 Task: Add an event with the title Second Deadline Reminder, date '2024/03/12', time 7:30 AM to 9:30 AMand add a description: Participants will explore the core principles and foundations of effective leadership, including establishing a clear vision, setting goals, and inspiring others to achieve success. They will learn how to balance the needs of the team with organizational objectives.Select event color  Banana . Add location for the event as: 987 Arc de Triomphe, Paris, France, logged in from the account softage.5@softage.netand send the event invitation to softage.9@softage.net and softage.10@softage.net. Set a reminder for the event Daily
Action: Mouse moved to (58, 95)
Screenshot: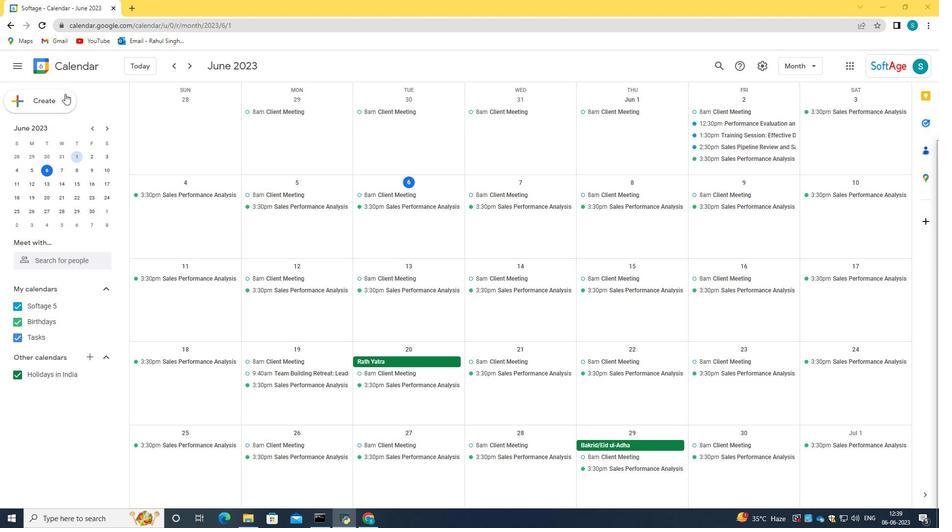 
Action: Mouse pressed left at (58, 95)
Screenshot: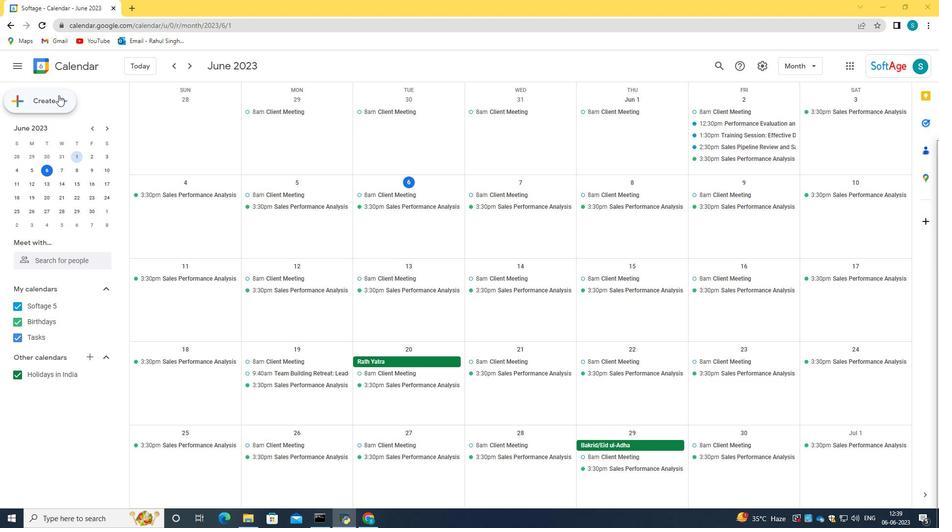 
Action: Mouse moved to (61, 127)
Screenshot: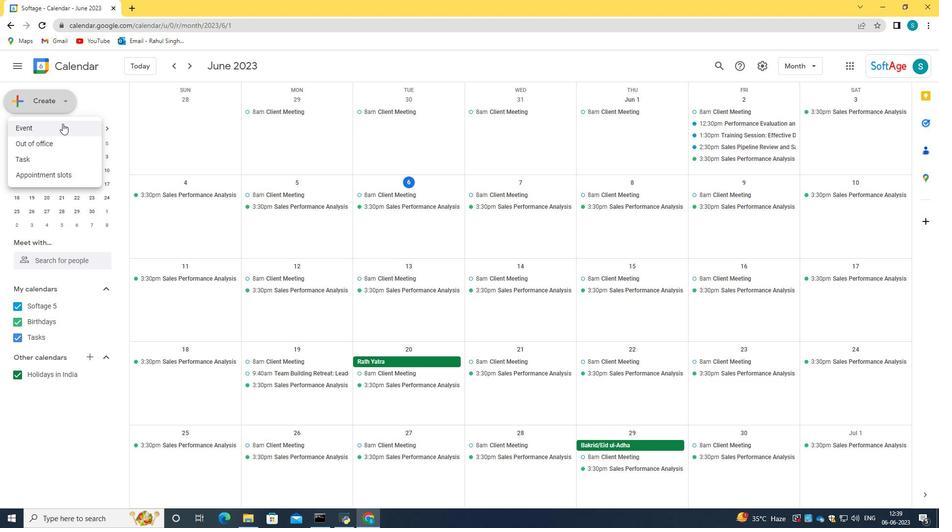 
Action: Mouse pressed left at (61, 127)
Screenshot: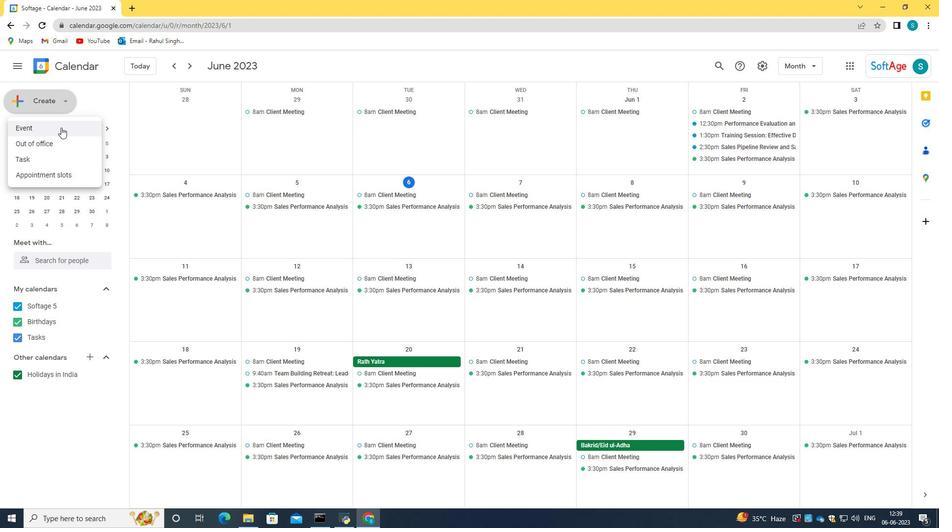 
Action: Mouse moved to (502, 348)
Screenshot: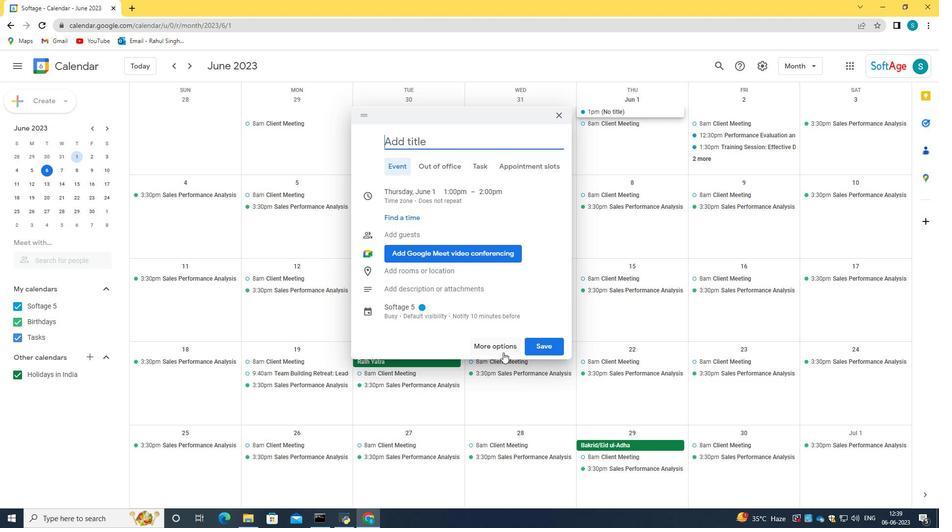
Action: Mouse pressed left at (502, 348)
Screenshot: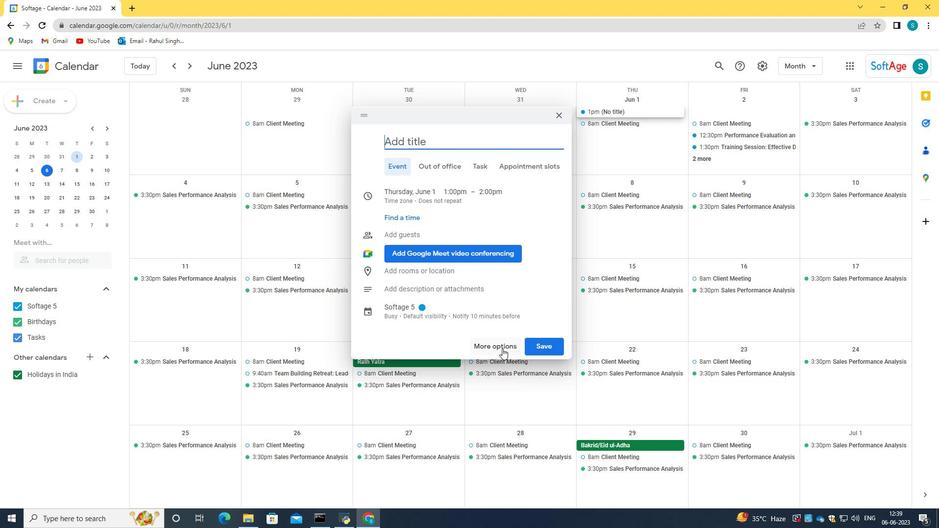 
Action: Mouse moved to (154, 71)
Screenshot: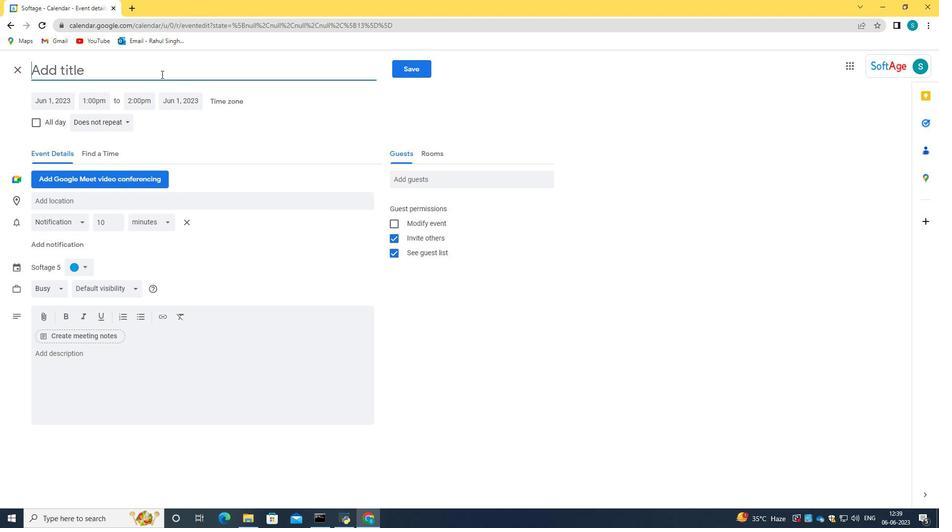 
Action: Mouse pressed left at (154, 71)
Screenshot: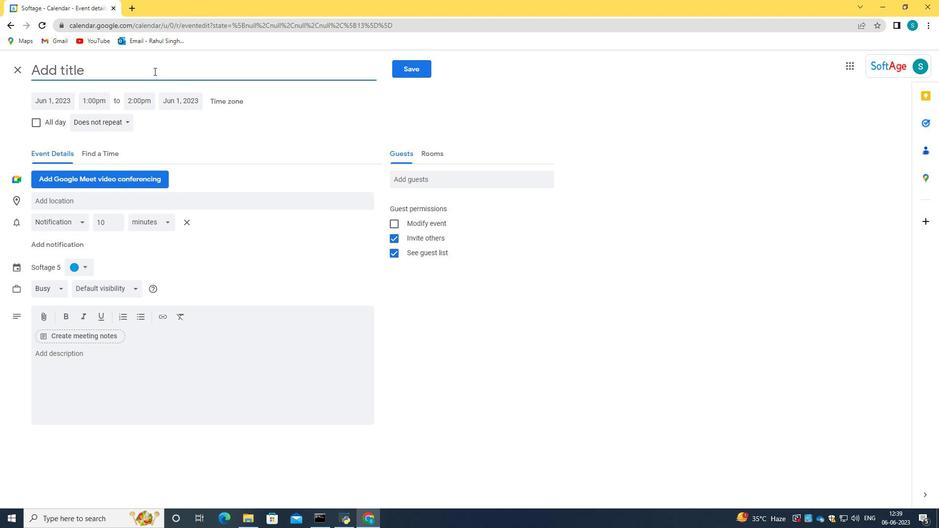 
Action: Key pressed <Key.caps_lock>S<Key.caps_lock>econd<Key.space><Key.caps_lock>D<Key.caps_lock>eadline<Key.space><Key.caps_lock>R<Key.caps_lock>eminder
Screenshot: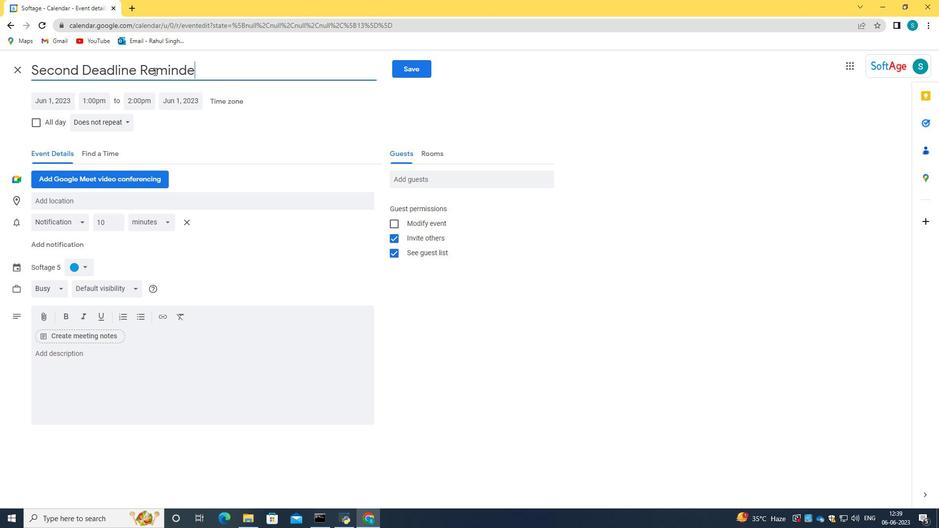 
Action: Mouse moved to (53, 100)
Screenshot: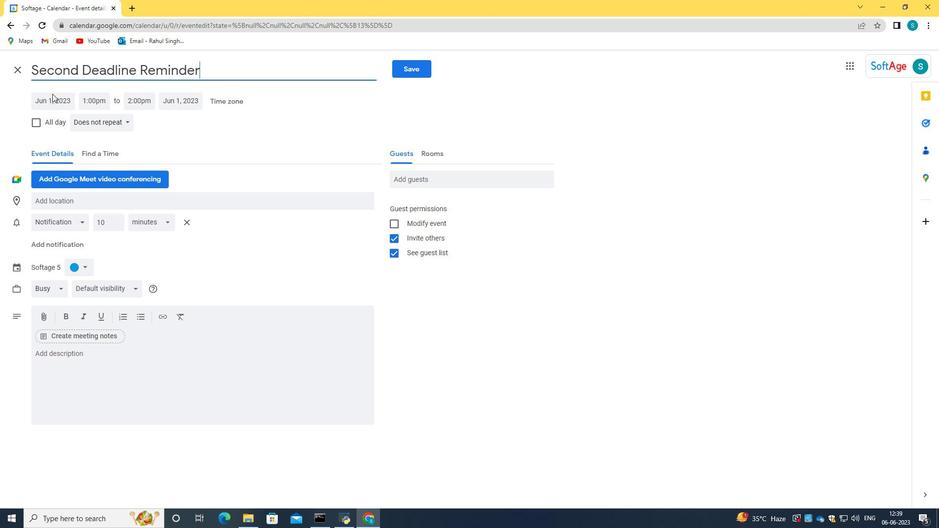 
Action: Mouse pressed left at (53, 100)
Screenshot: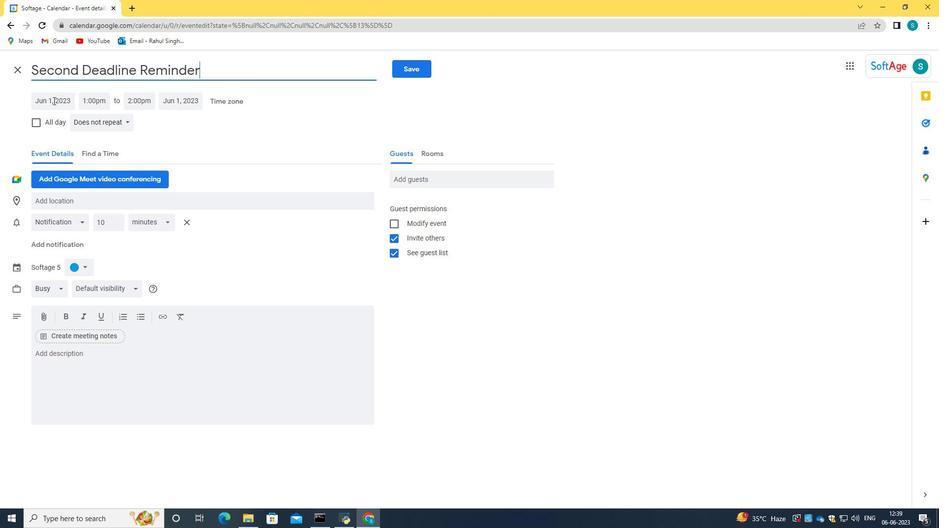 
Action: Key pressed 2024/03/12<Key.tab>07<Key.shift_r>:30<Key.space>am<Key.tab>09<Key.shift_r>:30am
Screenshot: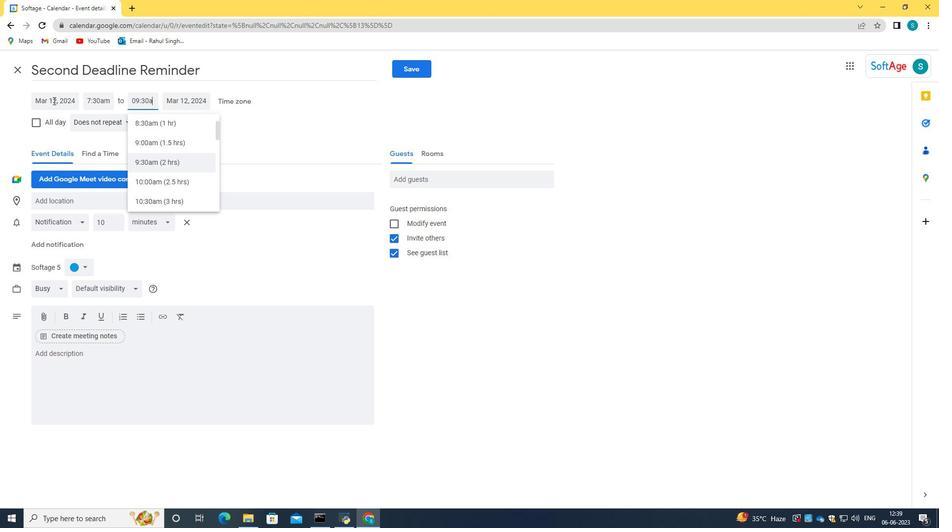 
Action: Mouse moved to (143, 163)
Screenshot: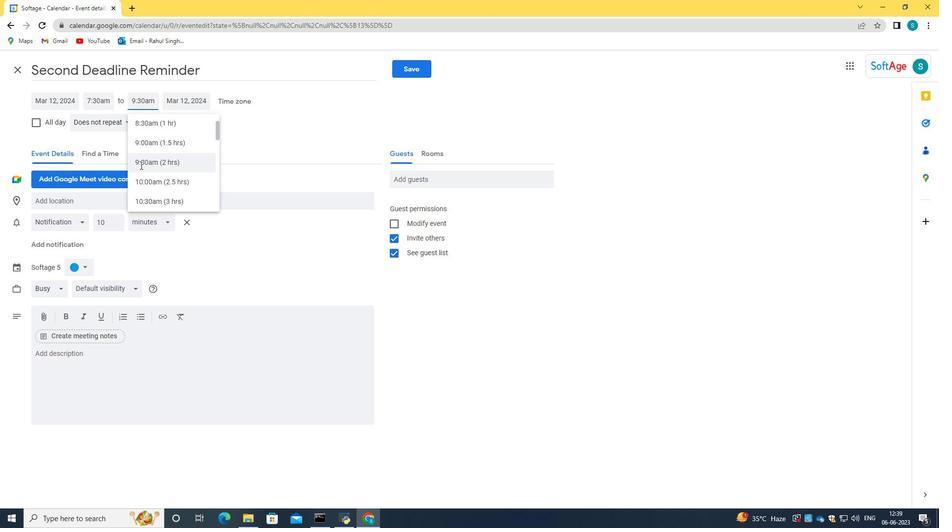 
Action: Mouse pressed left at (143, 163)
Screenshot: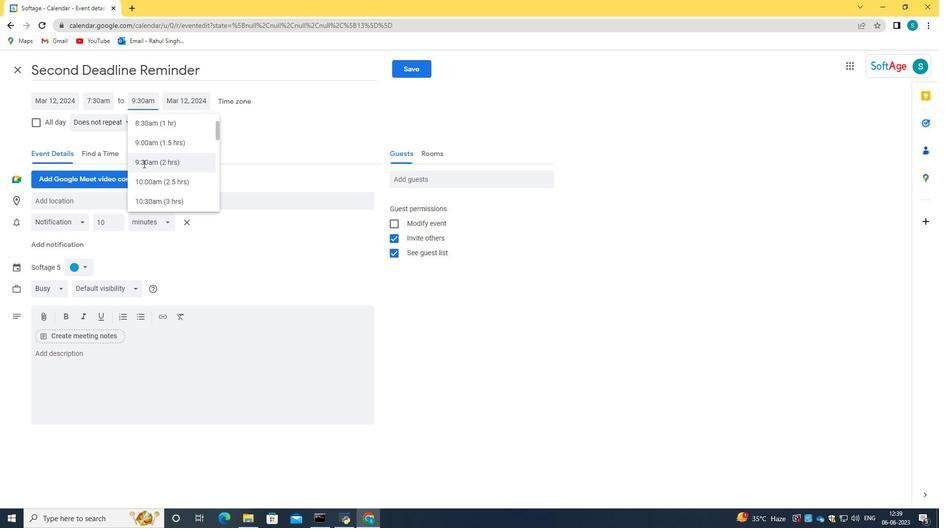 
Action: Mouse moved to (142, 374)
Screenshot: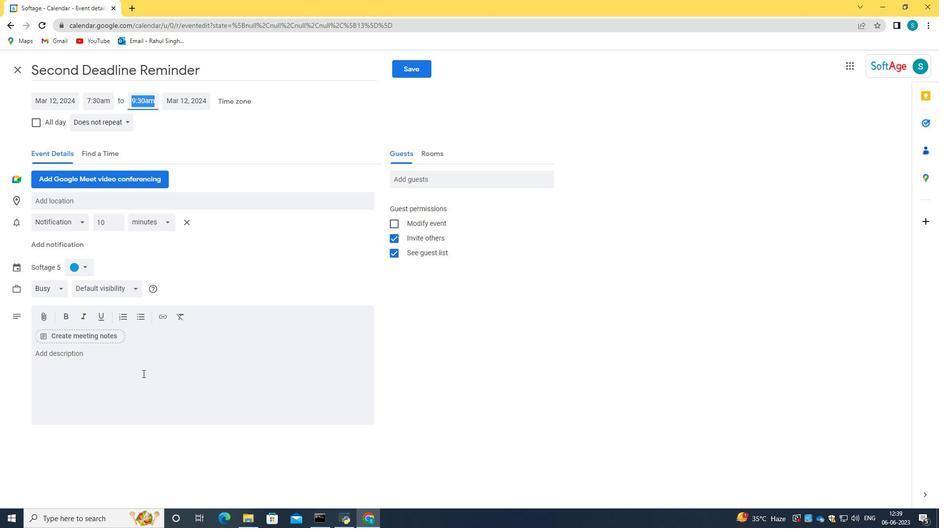 
Action: Mouse pressed left at (142, 374)
Screenshot: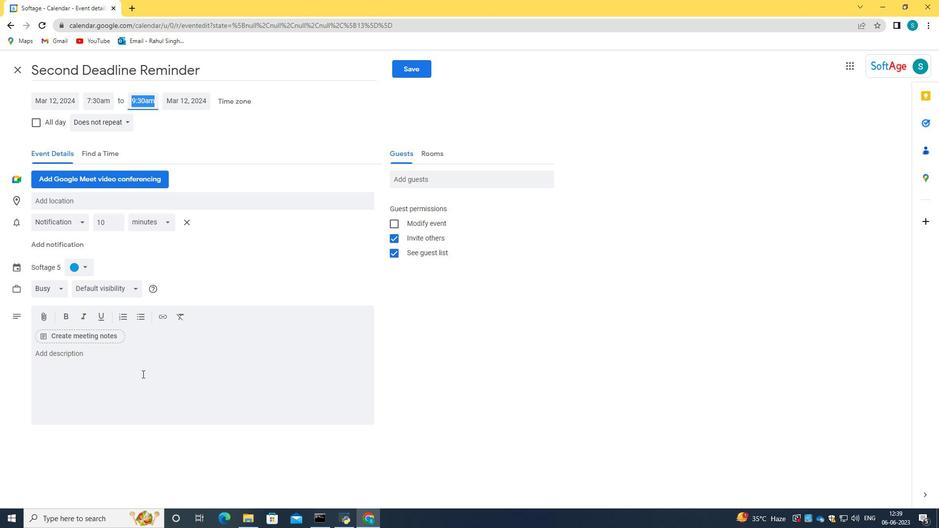 
Action: Key pressed <Key.caps_lock>P<Key.caps_lock>articipants<Key.space>will<Key.space>explore<Key.space>the<Key.space>core<Key.space>principles<Key.space>and<Key.space>foundations<Key.space>of<Key.space>effective<Key.space>leadership,<Key.space>including<Key.space>establishing<Key.space>a<Key.space>clear<Key.space>vision,<Key.space>setting<Key.space>goals,<Key.space>and<Key.space>inspiritn<Key.space>o<Key.backspace><Key.backspace><Key.backspace><Key.backspace>ng<Key.space>others<Key.space>to<Key.space>achive<Key.space><Key.backspace><Key.backspace><Key.backspace><Key.backspace>ieve<Key.space>success.<Key.space><Key.caps_lock>T<Key.caps_lock>hey<Key.space>will<Key.space>learn<Key.space>how<Key.space>to<Key.space>balan<Key.backspace>nce<Key.space>the<Key.space>needs<Key.space>of<Key.space>the<Key.space>team<Key.space>with<Key.space>organizational<Key.space>objectives.
Screenshot: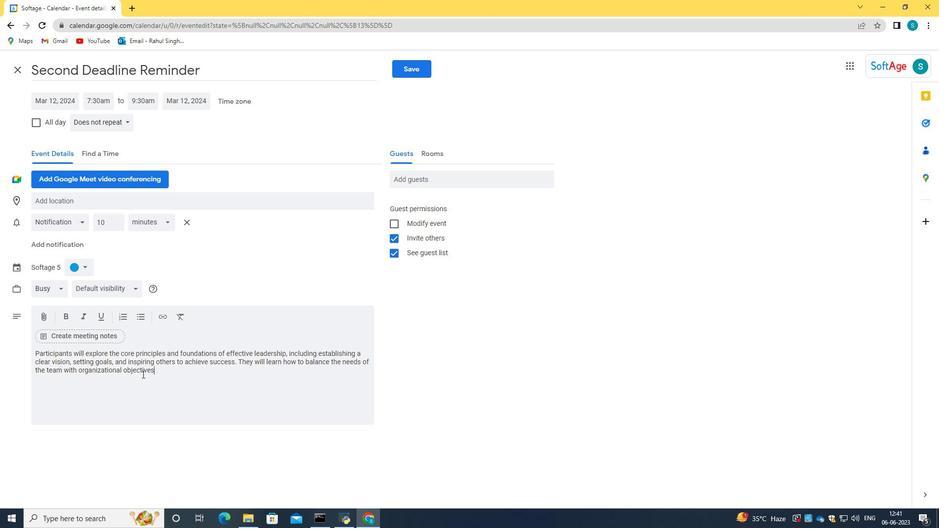 
Action: Mouse moved to (79, 269)
Screenshot: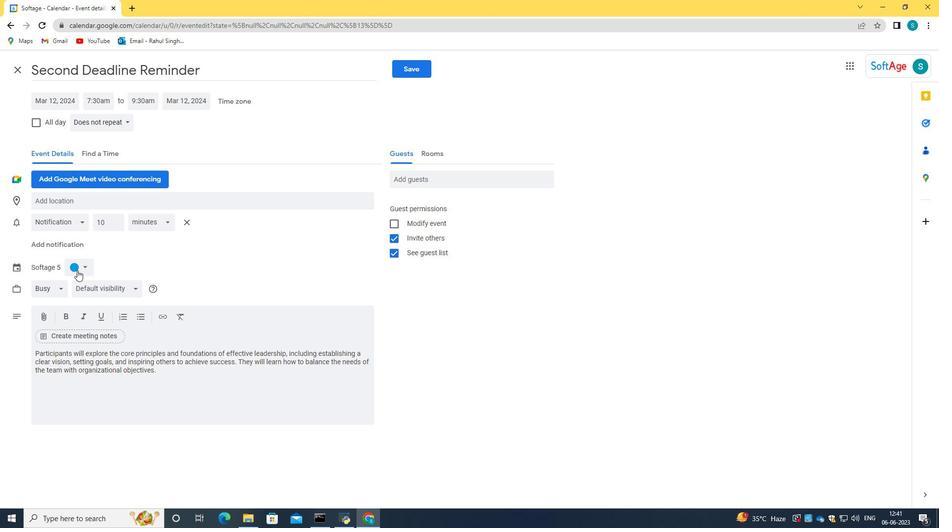 
Action: Mouse pressed left at (79, 269)
Screenshot: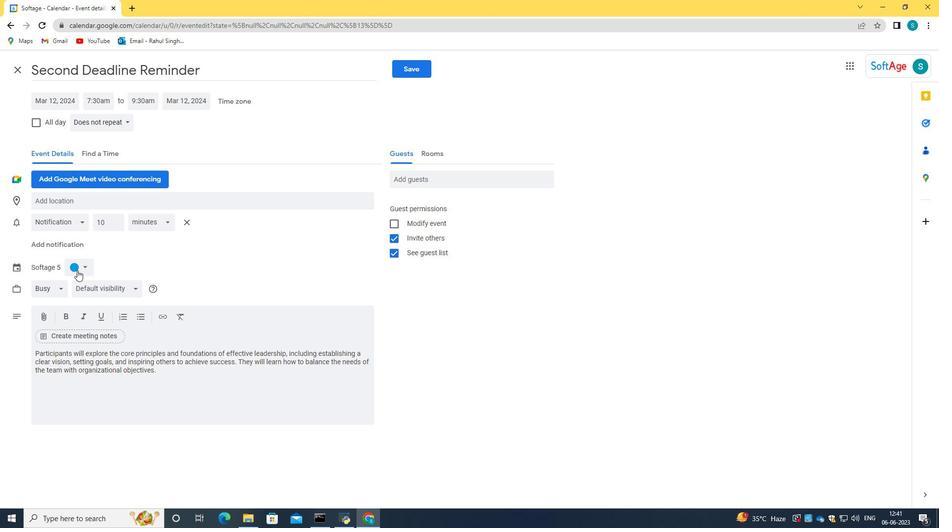 
Action: Mouse moved to (87, 278)
Screenshot: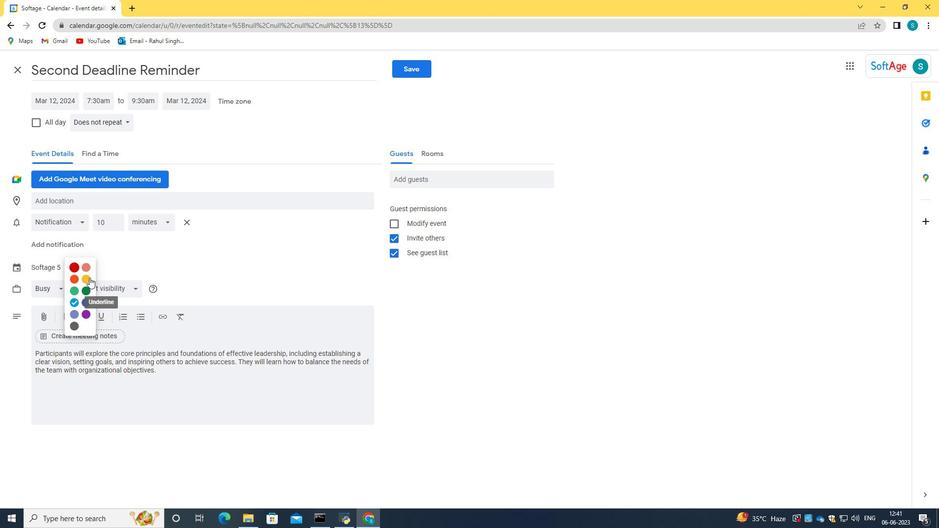 
Action: Mouse pressed left at (87, 278)
Screenshot: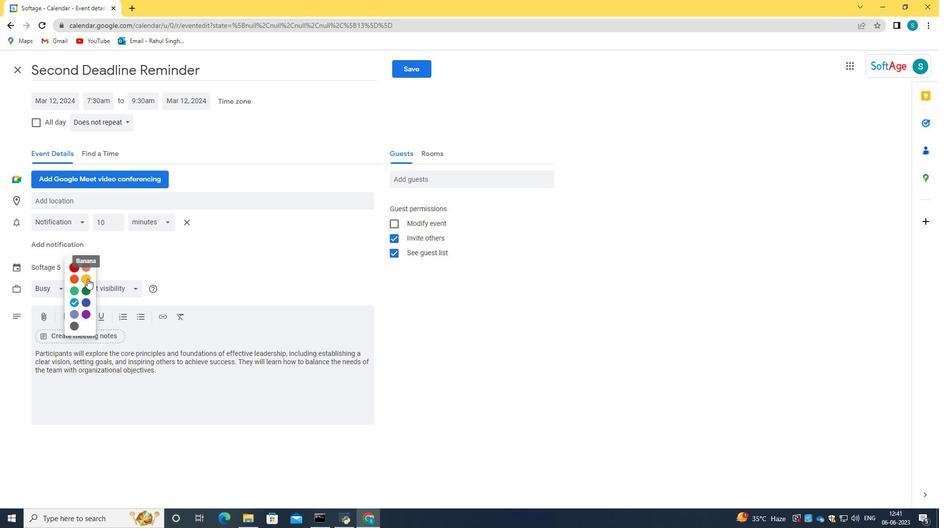
Action: Mouse moved to (102, 204)
Screenshot: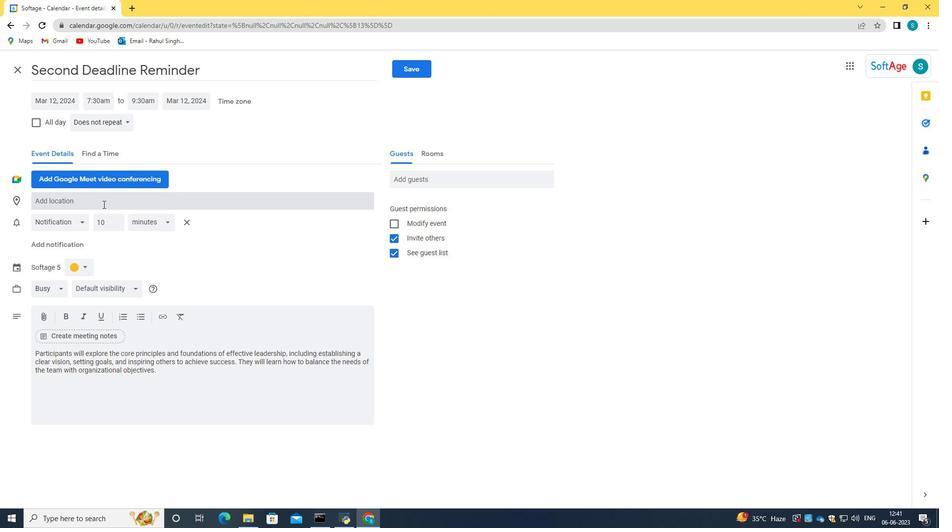 
Action: Mouse pressed left at (102, 204)
Screenshot: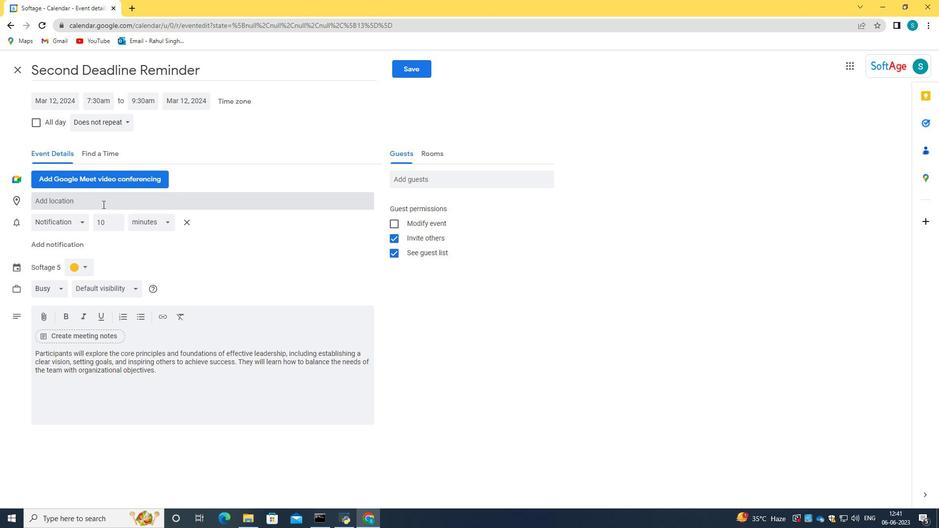 
Action: Key pressed 987<Key.space><Key.caps_lock>A<Key.caps_lock>rc<Key.space>de<Key.space><Key.caps_lock>T<Key.caps_lock>riomphe,<Key.space><Key.caps_lock>P<Key.caps_lock>aris,<Key.space><Key.caps_lock>F<Key.caps_lock>rance<Key.enter>
Screenshot: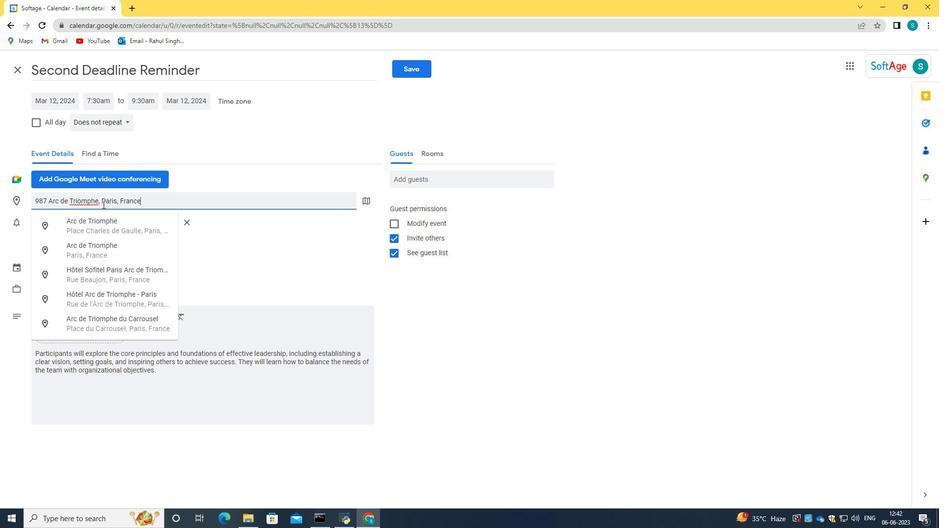 
Action: Mouse moved to (428, 182)
Screenshot: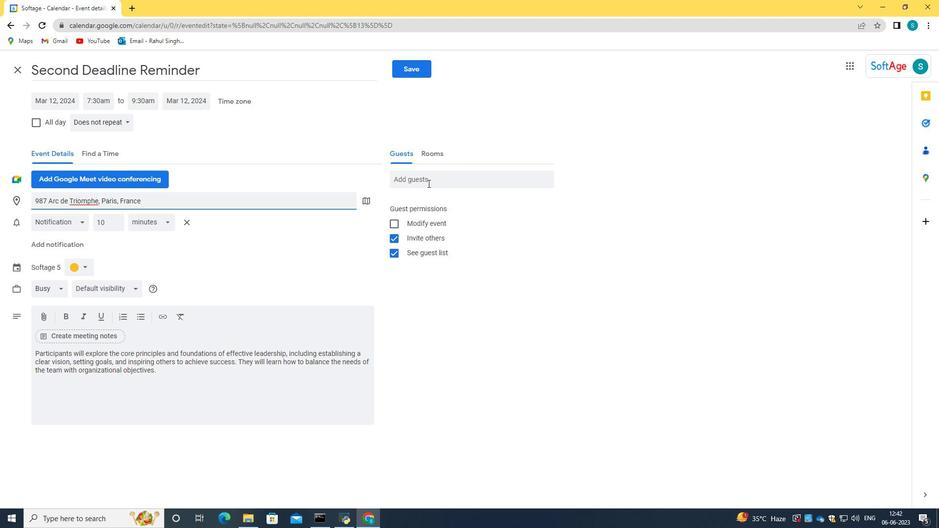 
Action: Mouse pressed left at (428, 182)
Screenshot: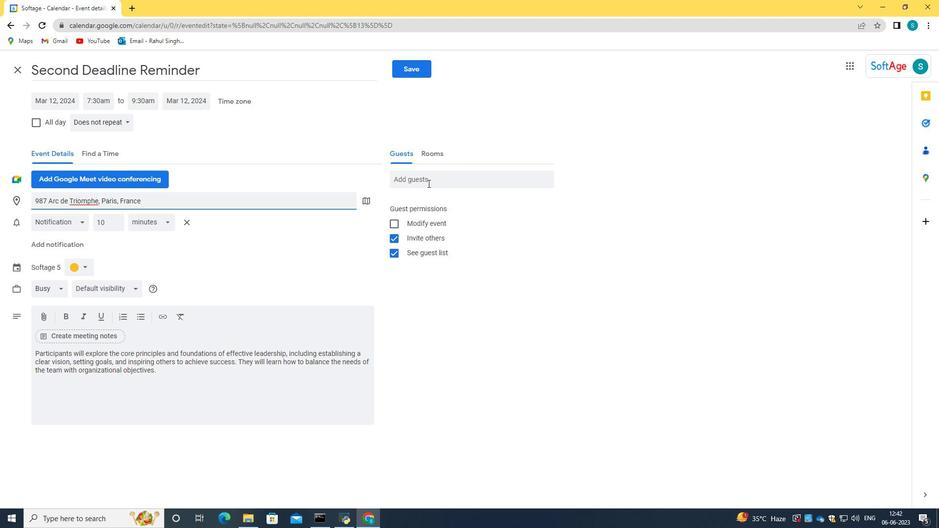 
Action: Mouse moved to (433, 181)
Screenshot: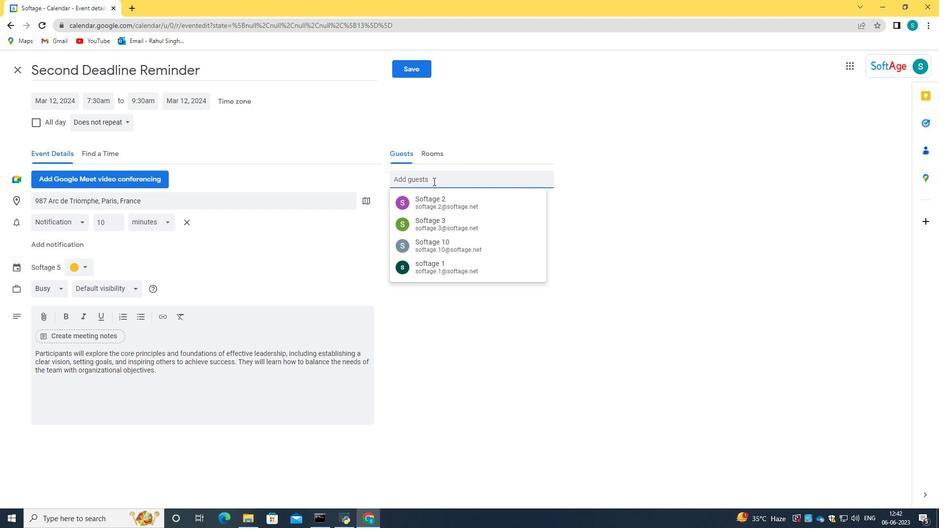 
Action: Key pressed softage.8<Key.backspace>9<Key.shift>@softage.net<Key.tab>
Screenshot: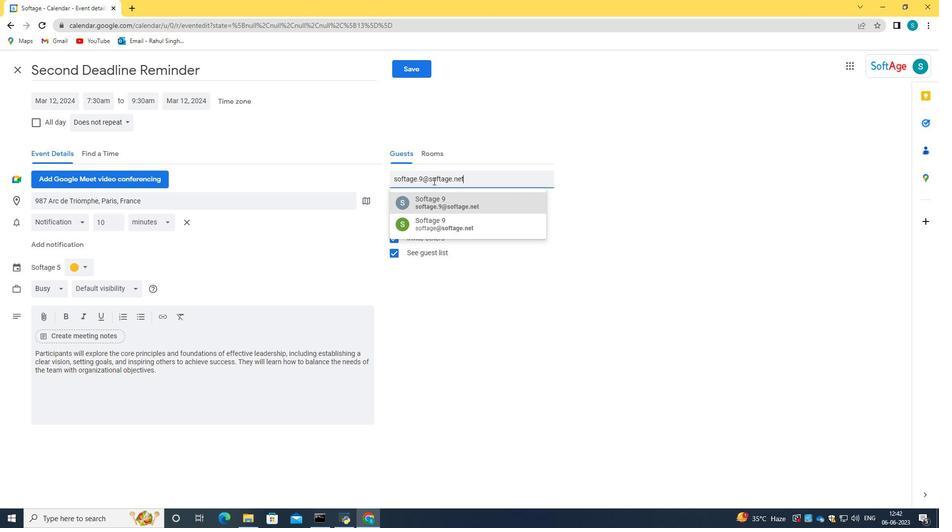 
Action: Mouse moved to (424, 182)
Screenshot: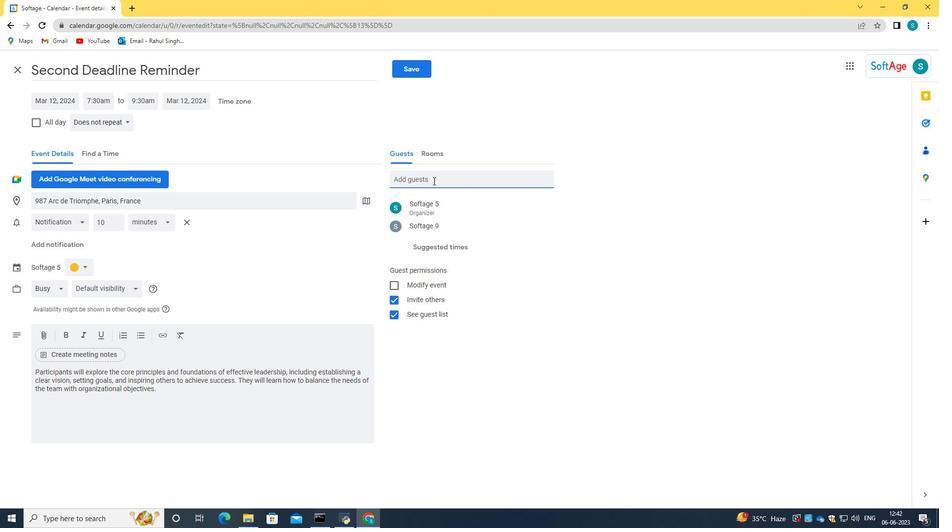 
Action: Key pressed softage.10<Key.shift>@softage.net
Screenshot: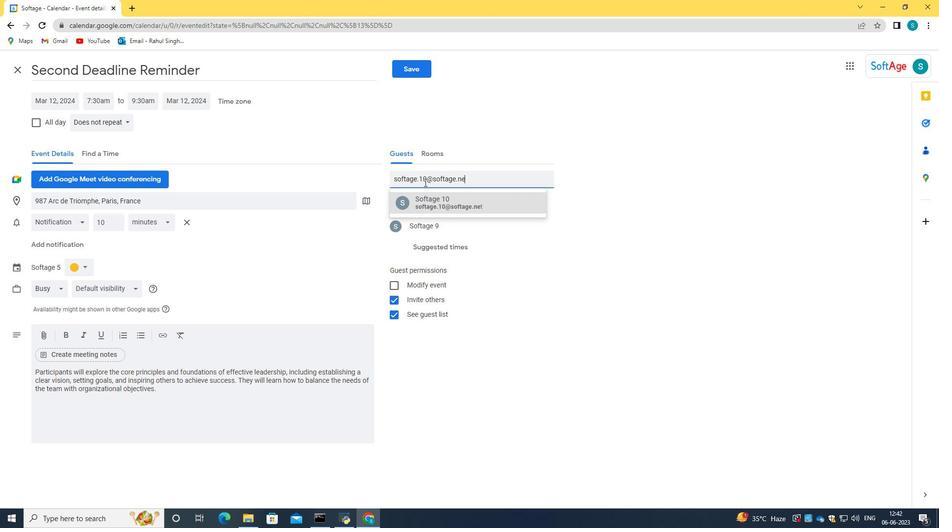 
Action: Mouse moved to (441, 203)
Screenshot: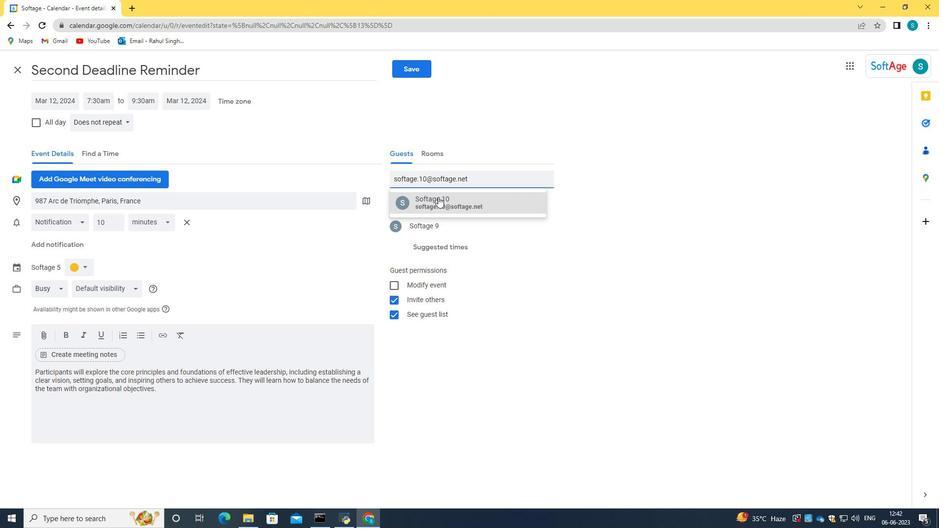 
Action: Mouse pressed left at (441, 203)
Screenshot: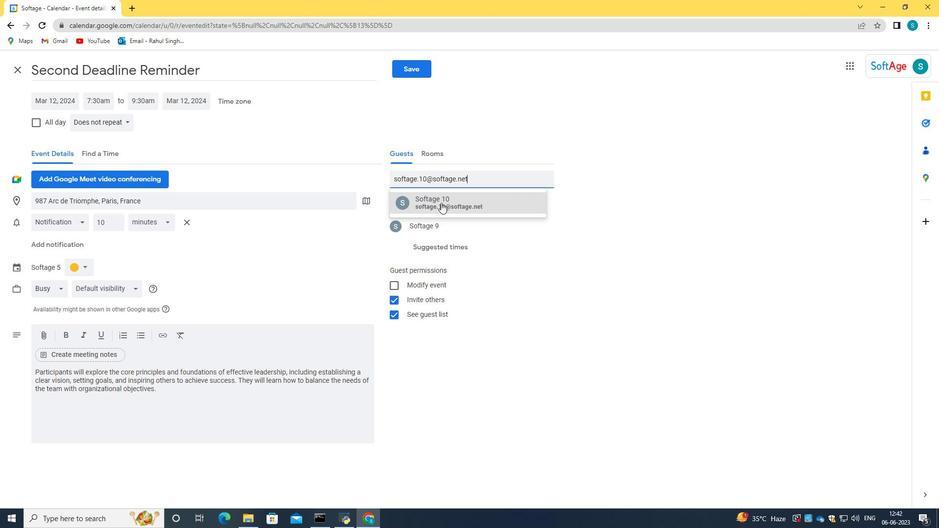 
Action: Mouse moved to (120, 118)
Screenshot: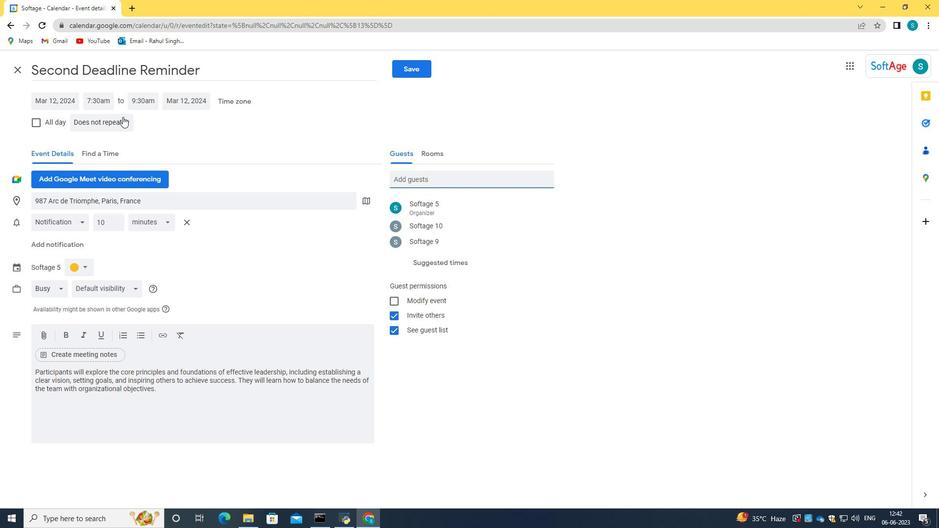 
Action: Mouse pressed left at (120, 118)
Screenshot: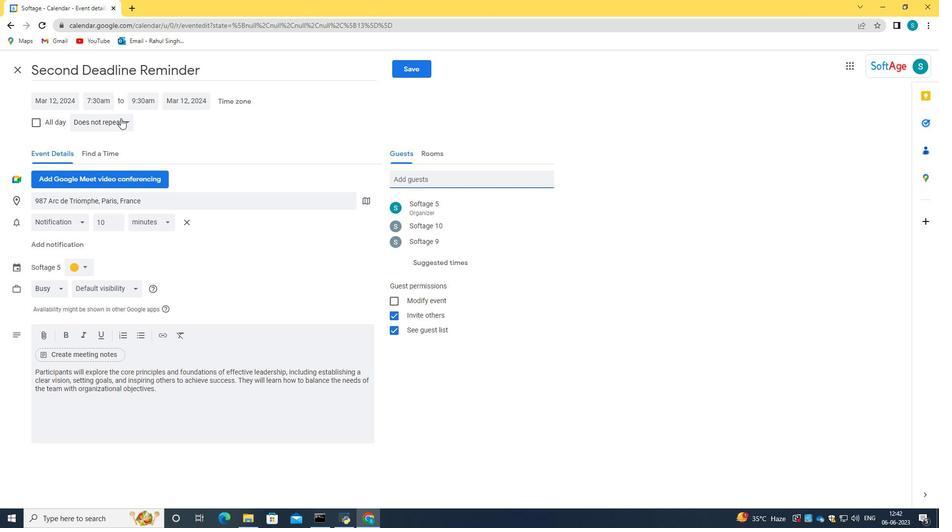 
Action: Mouse moved to (114, 142)
Screenshot: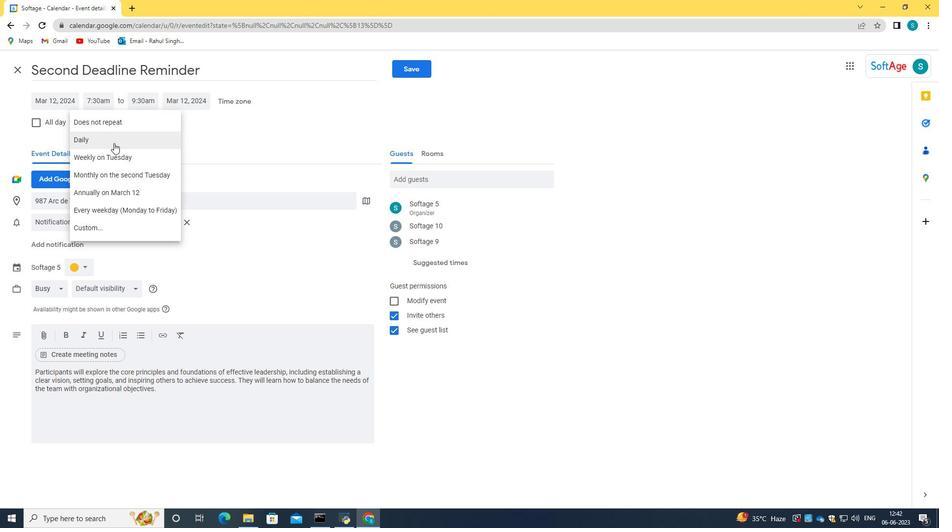 
Action: Mouse pressed left at (114, 142)
Screenshot: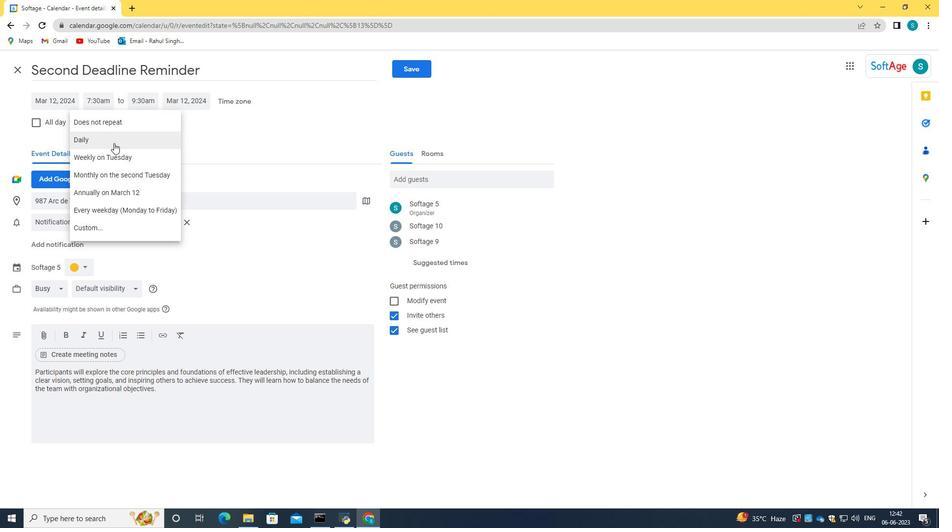 
Action: Mouse moved to (413, 68)
Screenshot: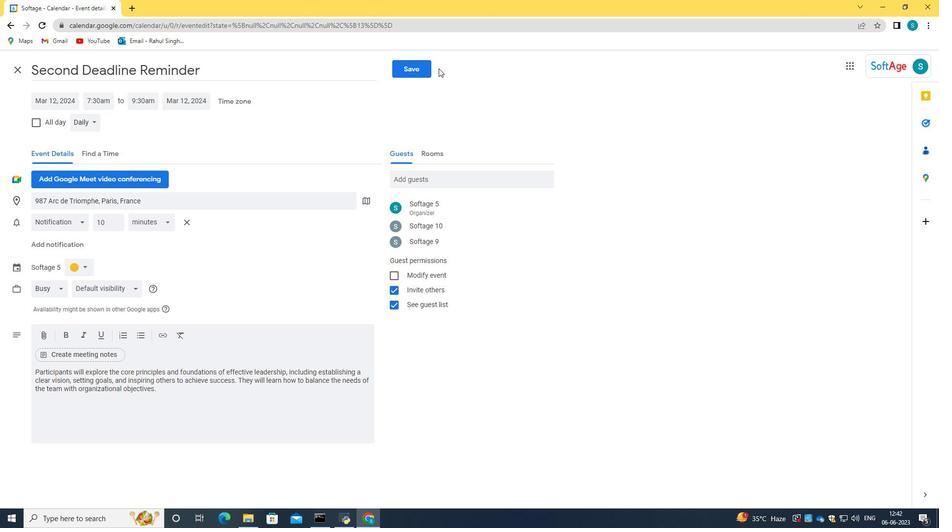 
Action: Mouse pressed left at (413, 68)
Screenshot: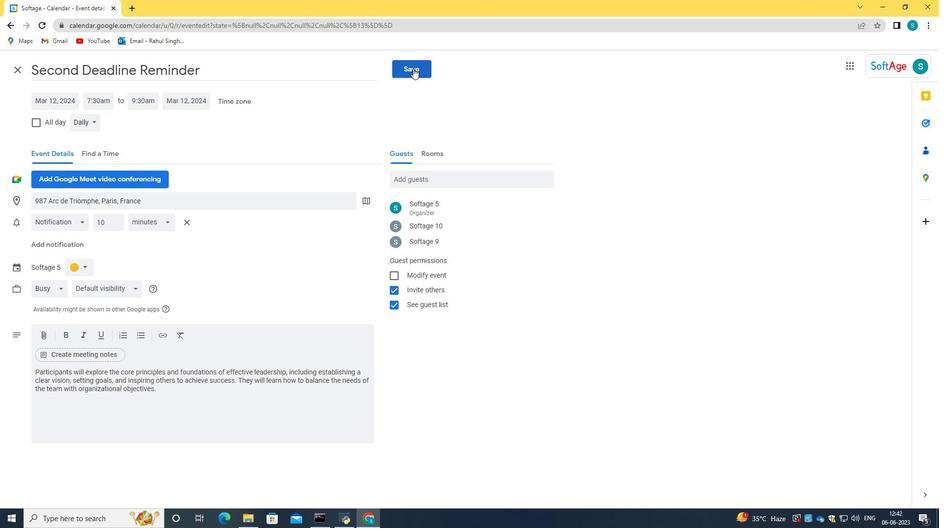 
Action: Mouse moved to (559, 299)
Screenshot: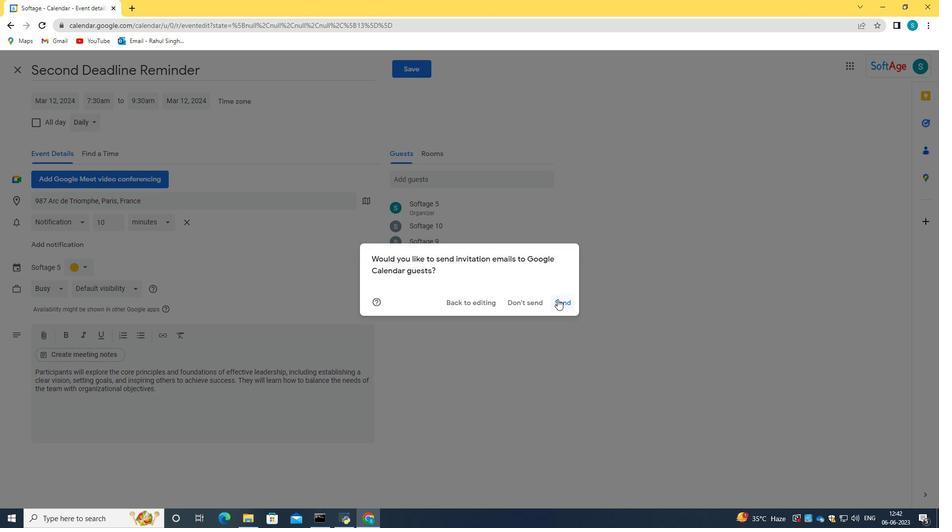 
Action: Mouse pressed left at (559, 299)
Screenshot: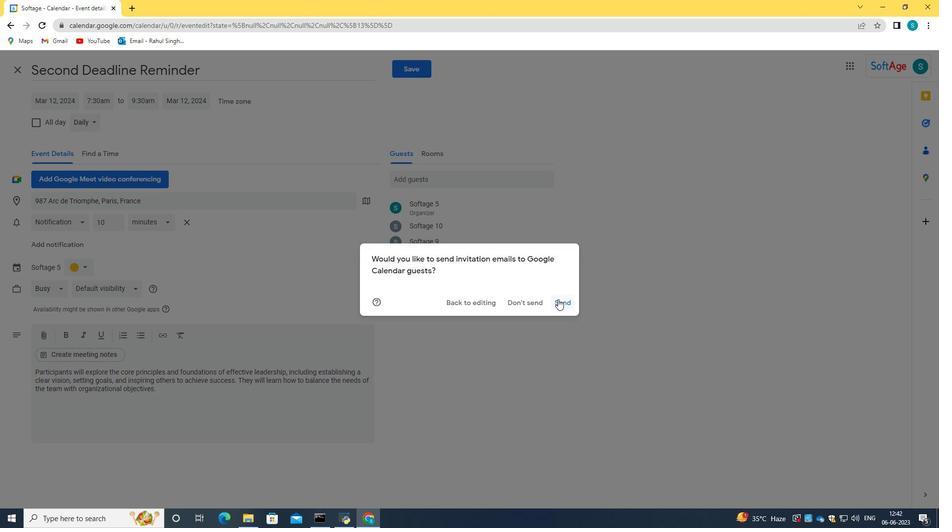 
